 Task: In the Company binghamton.edu, Add note: 'Schedule a meeting with the marketing team to analyze campaign performance.'. Mark checkbox to create task to follow up ': In 3 business days '. Create task, with  description: Send Thank You Email to Referral, Add due date: In 3 Business Days; Add reminder: 30 Minutes before. Set Priority High and add note: Review the attached proposal. Logged in from softage.5@softage.net
Action: Mouse moved to (74, 71)
Screenshot: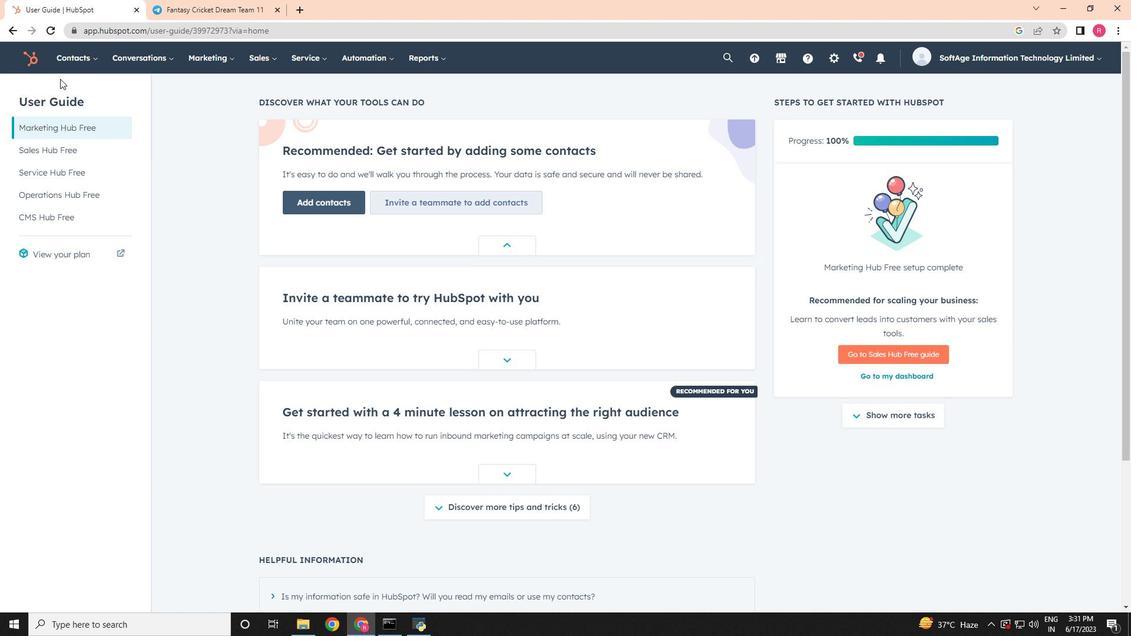
Action: Mouse pressed left at (74, 71)
Screenshot: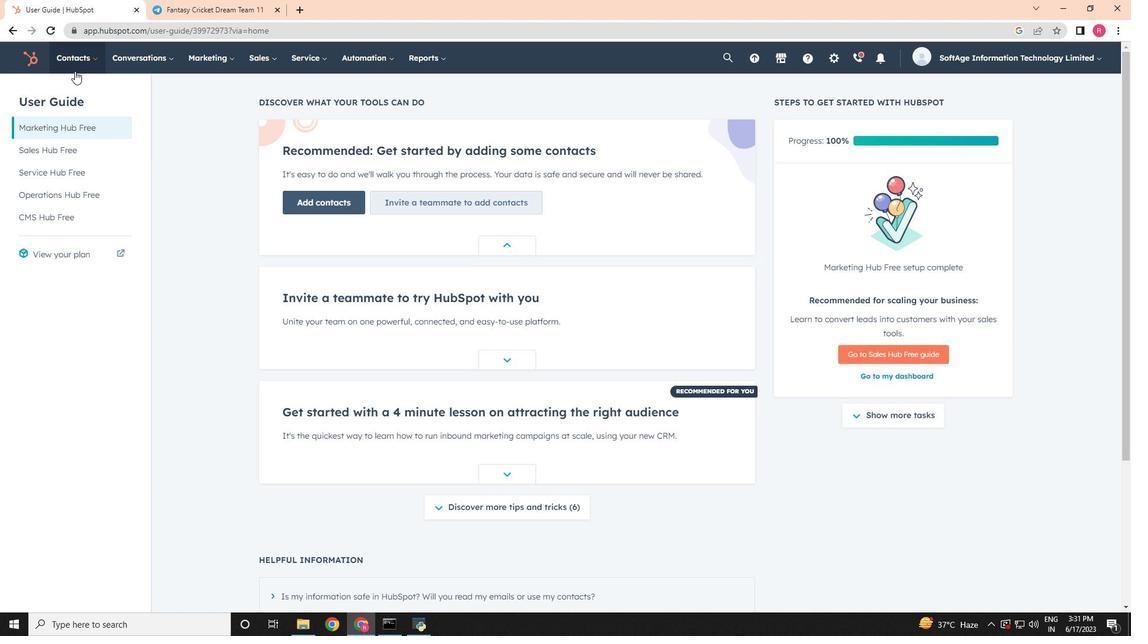 
Action: Mouse moved to (97, 113)
Screenshot: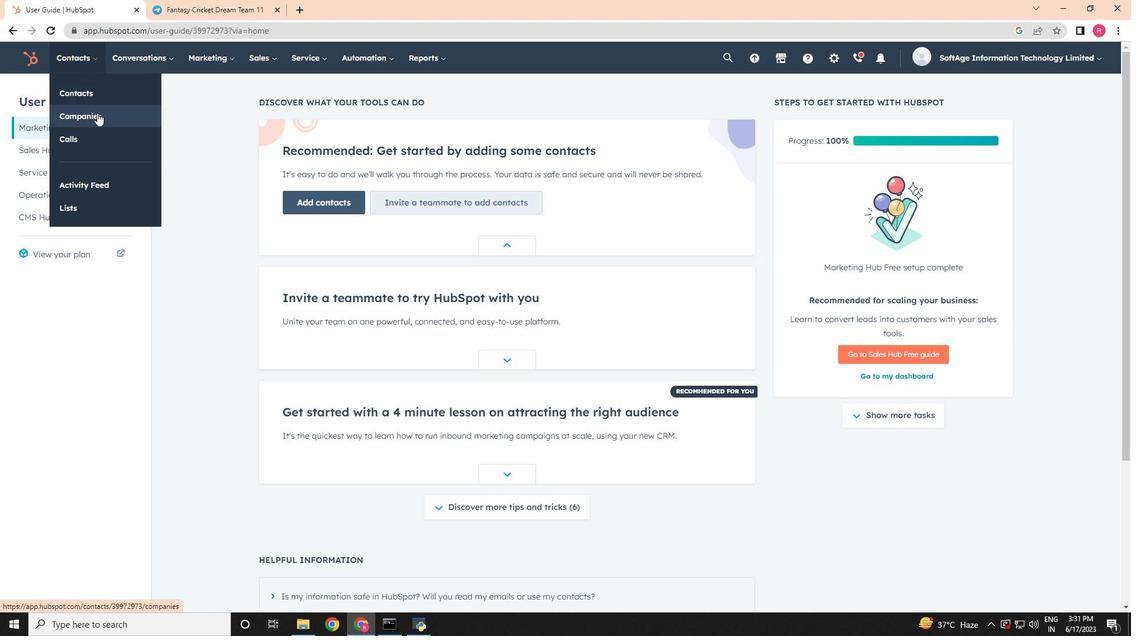 
Action: Mouse pressed left at (97, 113)
Screenshot: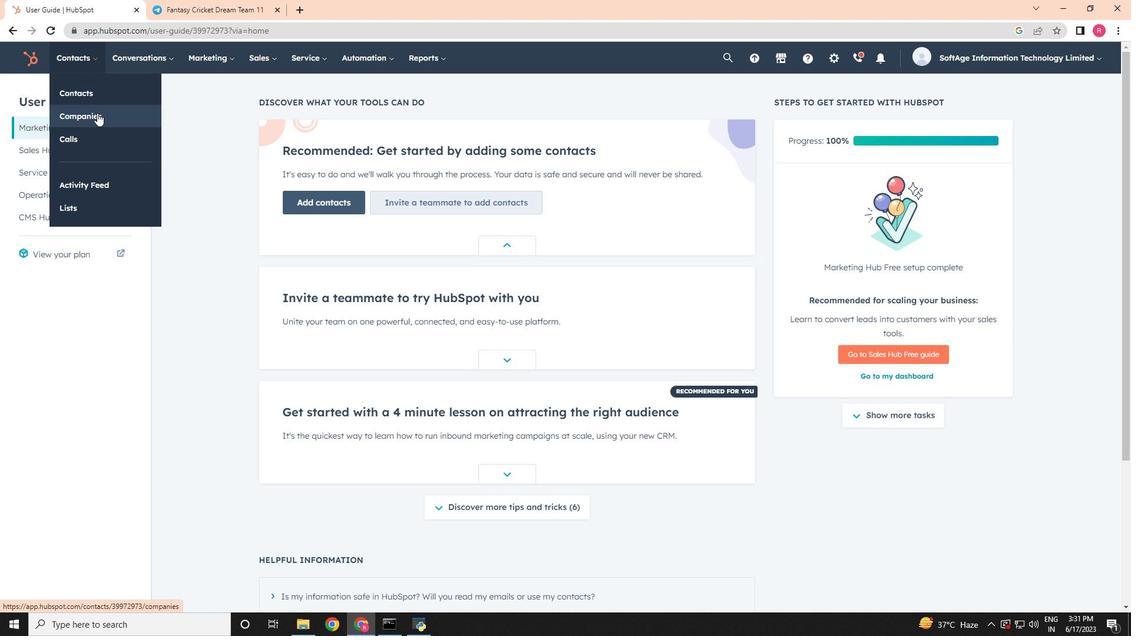 
Action: Mouse moved to (103, 194)
Screenshot: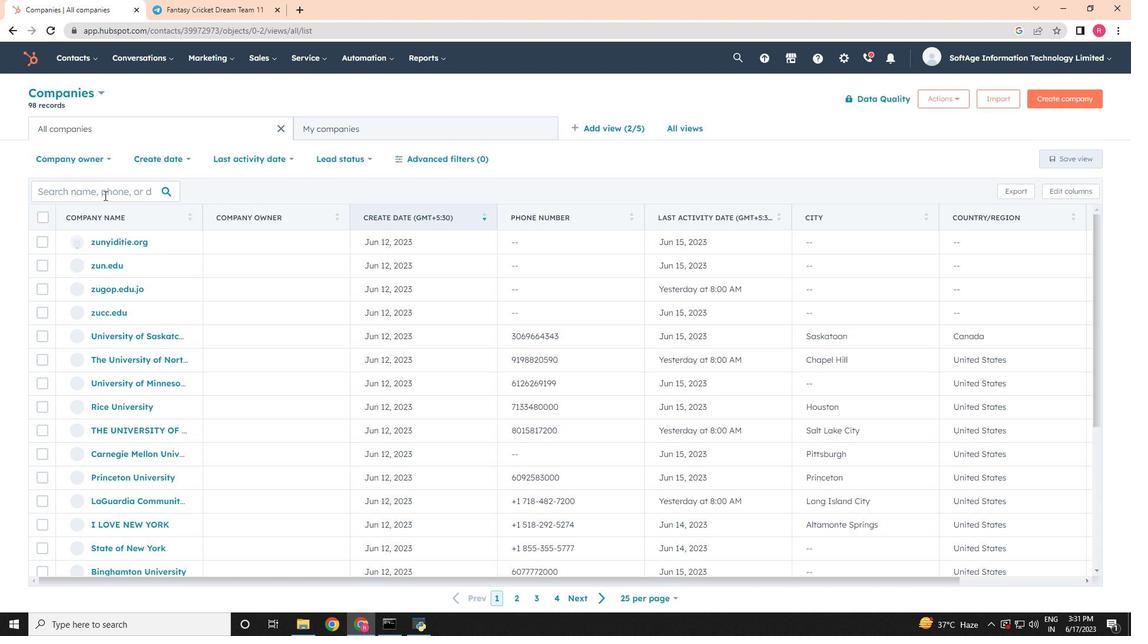 
Action: Mouse pressed left at (103, 194)
Screenshot: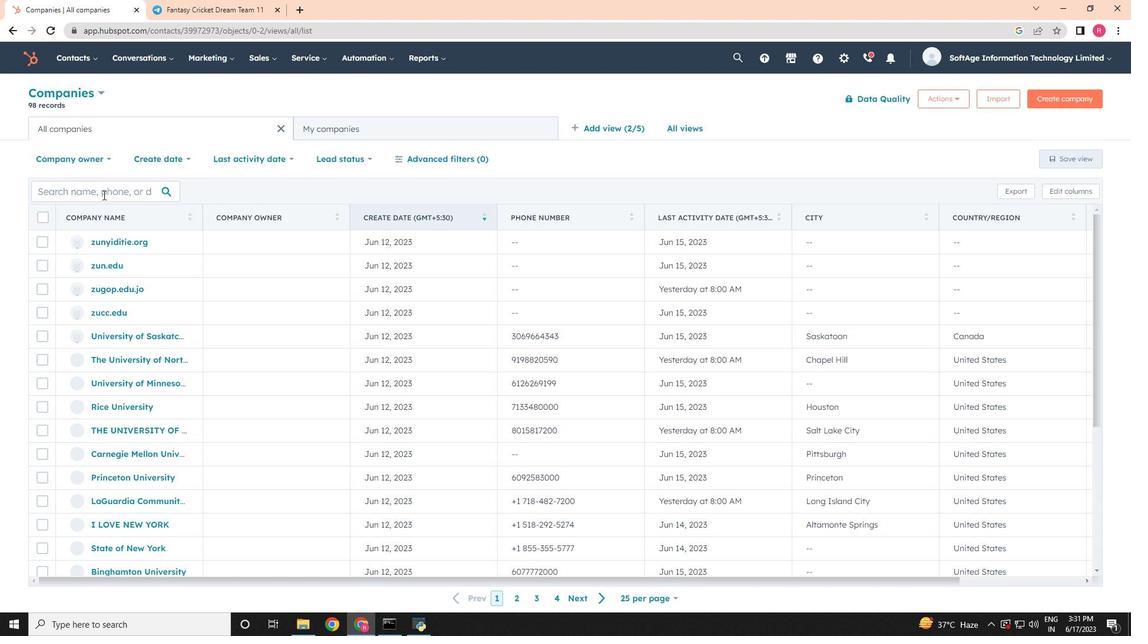 
Action: Key pressed binghamton
Screenshot: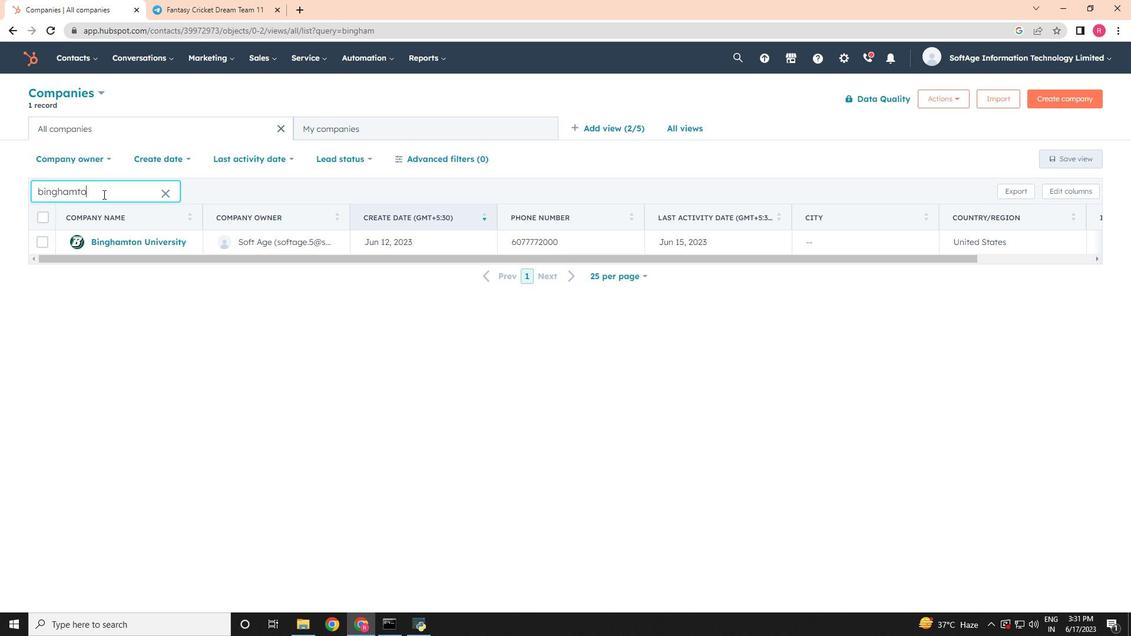 
Action: Mouse moved to (108, 238)
Screenshot: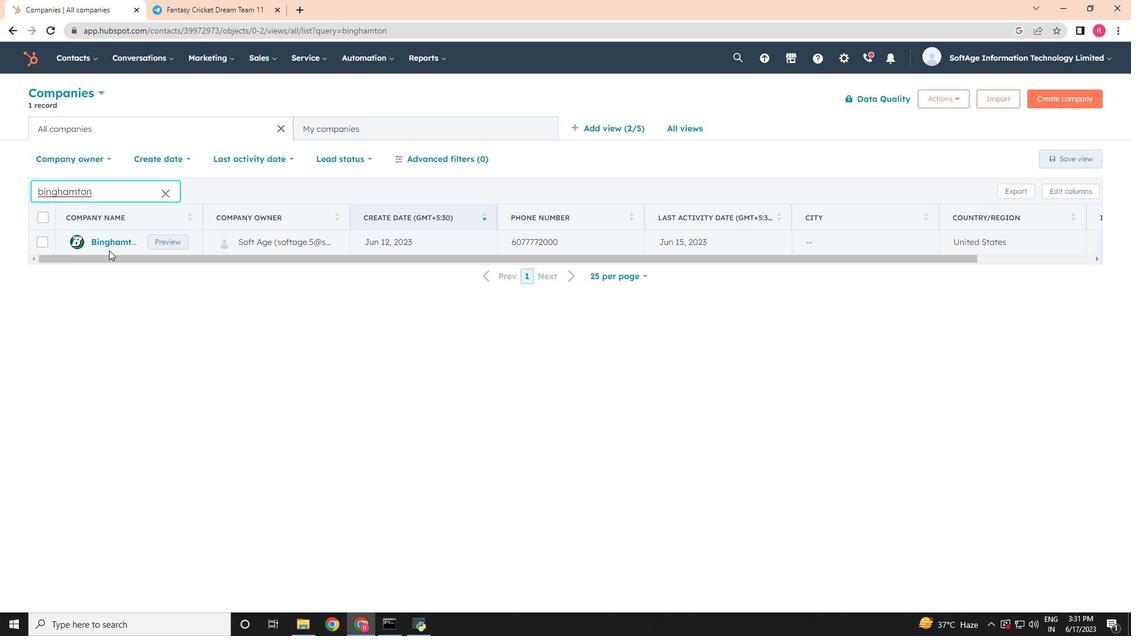 
Action: Mouse pressed left at (108, 238)
Screenshot: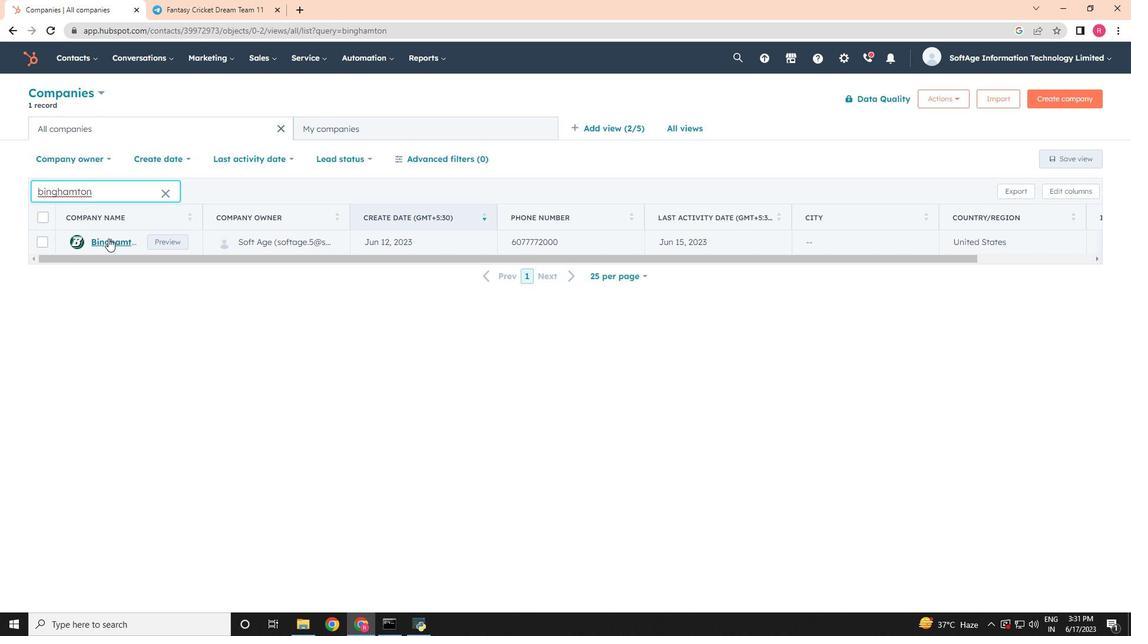 
Action: Mouse moved to (47, 198)
Screenshot: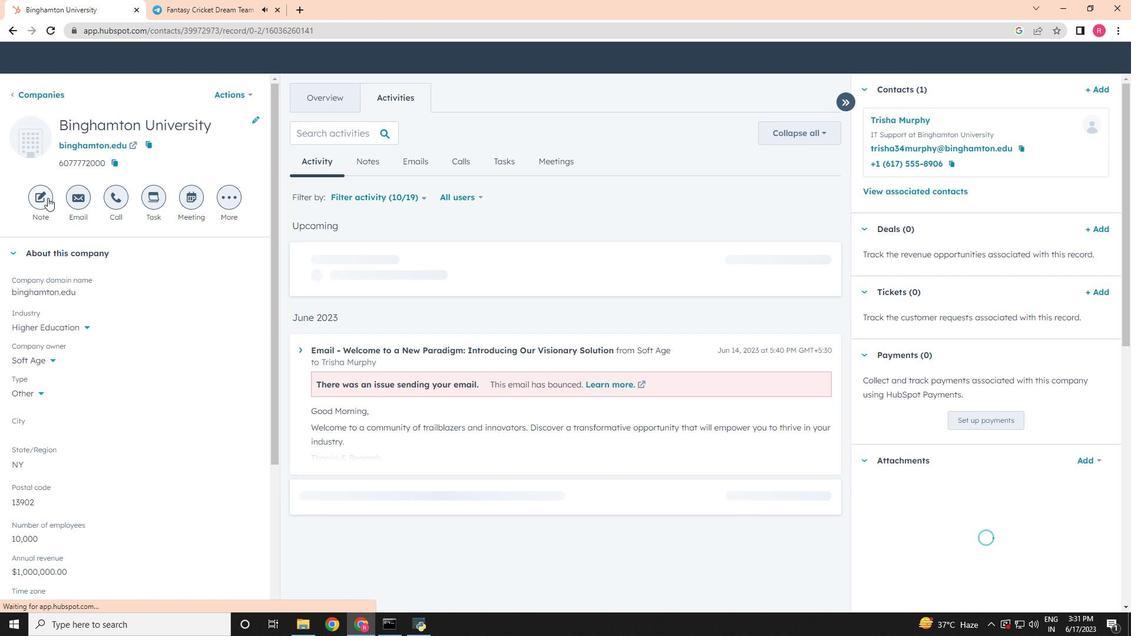 
Action: Mouse pressed left at (47, 198)
Screenshot: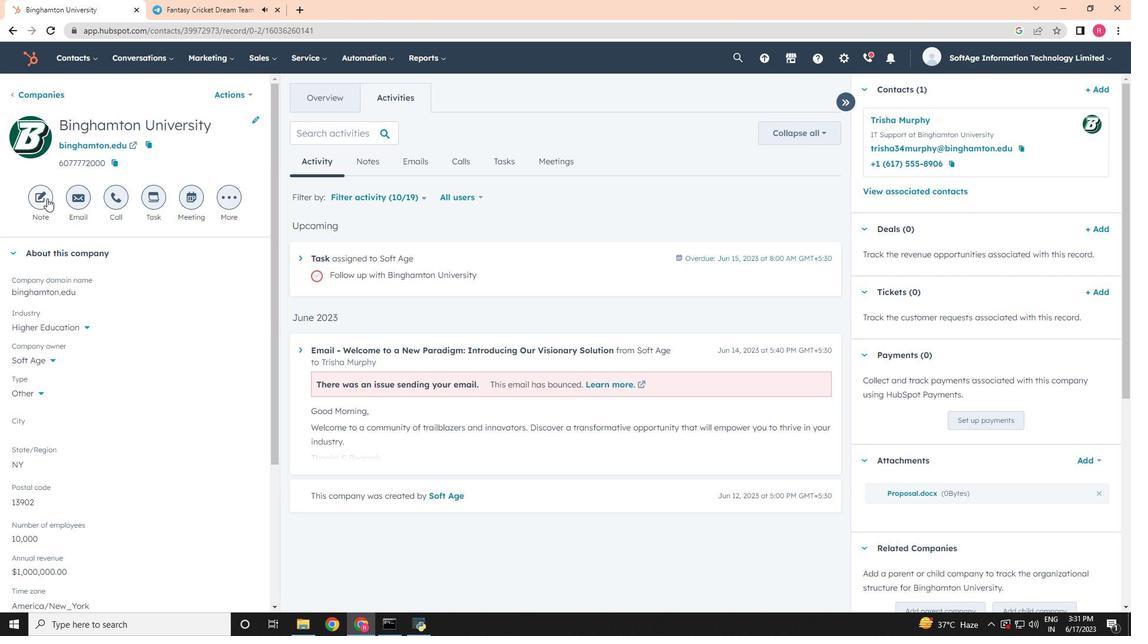 
Action: Mouse moved to (993, 355)
Screenshot: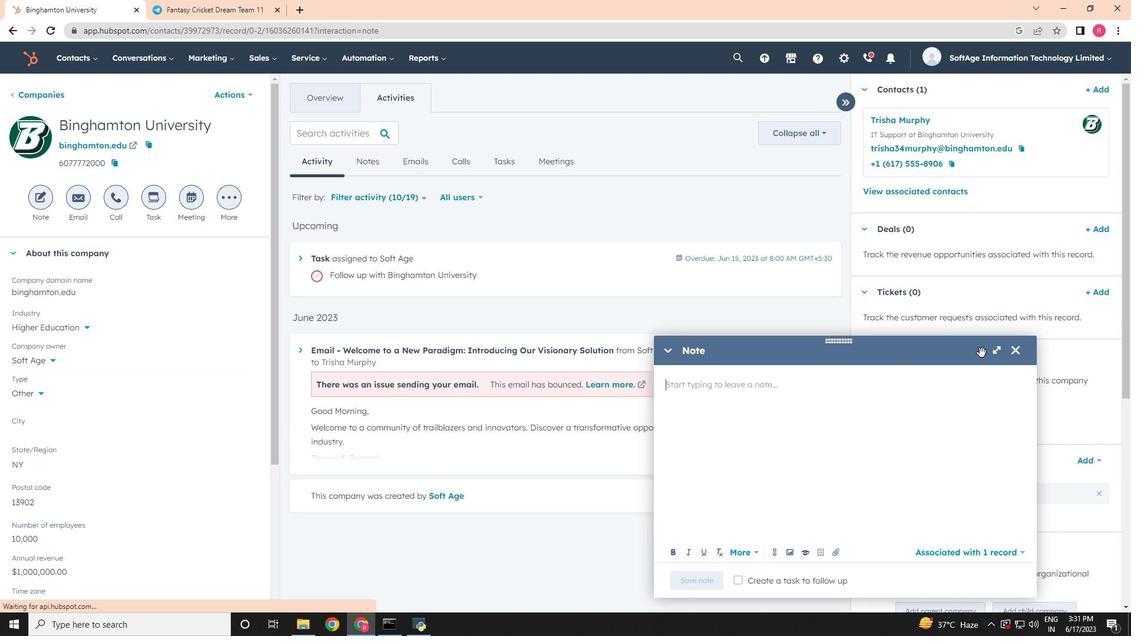 
Action: Mouse pressed left at (993, 355)
Screenshot: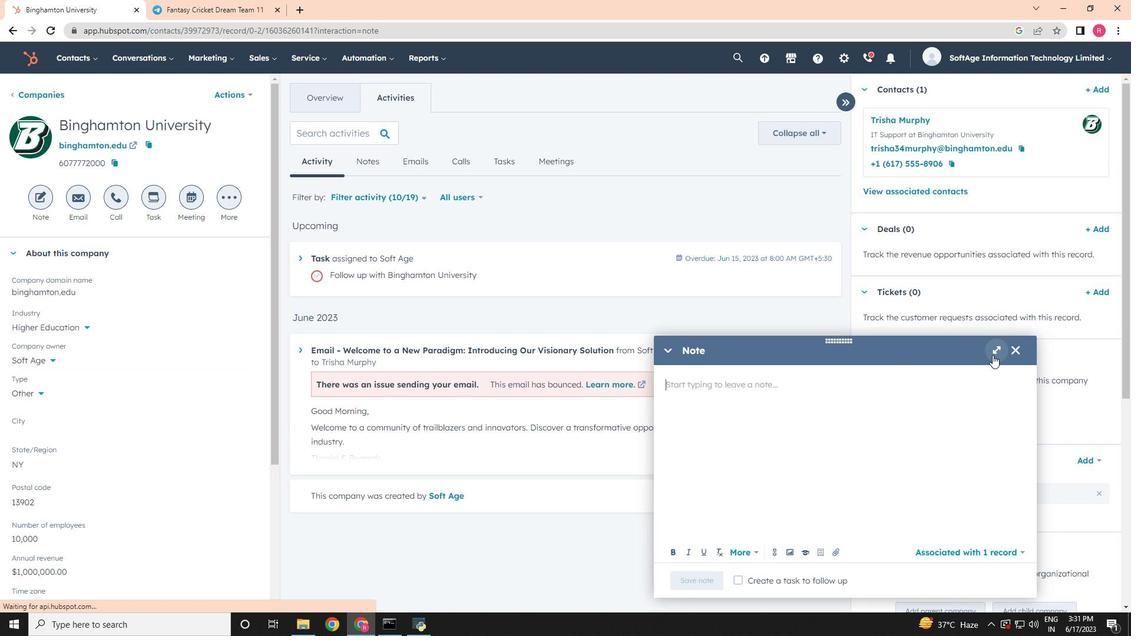 
Action: Mouse moved to (343, 351)
Screenshot: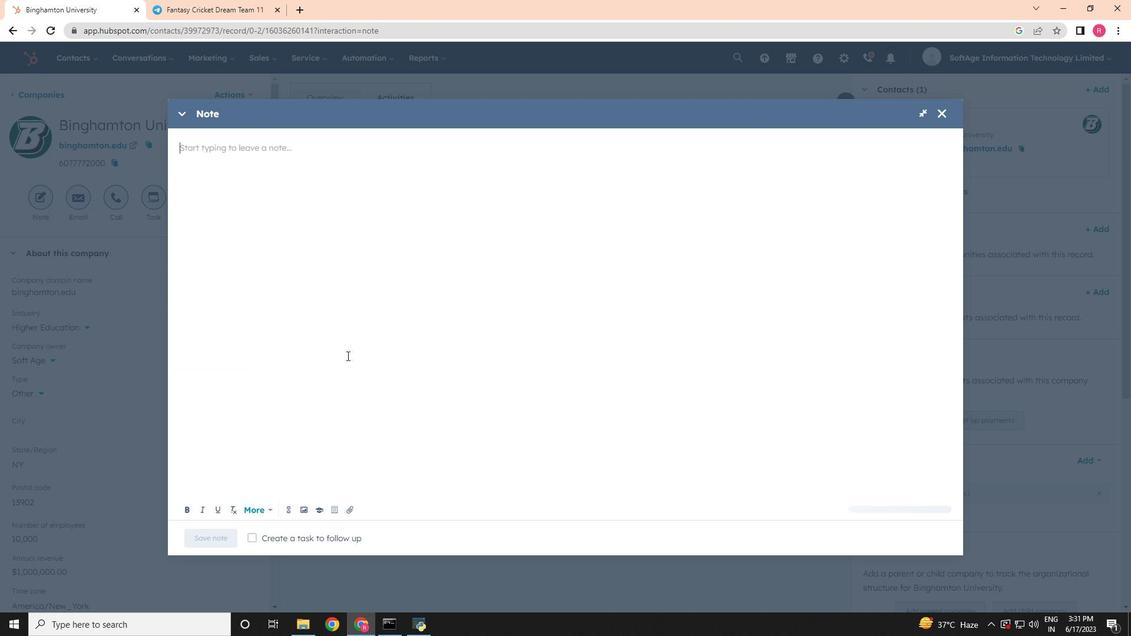 
Action: Key pressed <Key.shift>Schedule<Key.space>a<Key.space>meeting<Key.space>with<Key.space>the<Key.space>marketing<Key.space>team<Key.space>to<Key.space>analyze<Key.space>campaign<Key.space>performance.
Screenshot: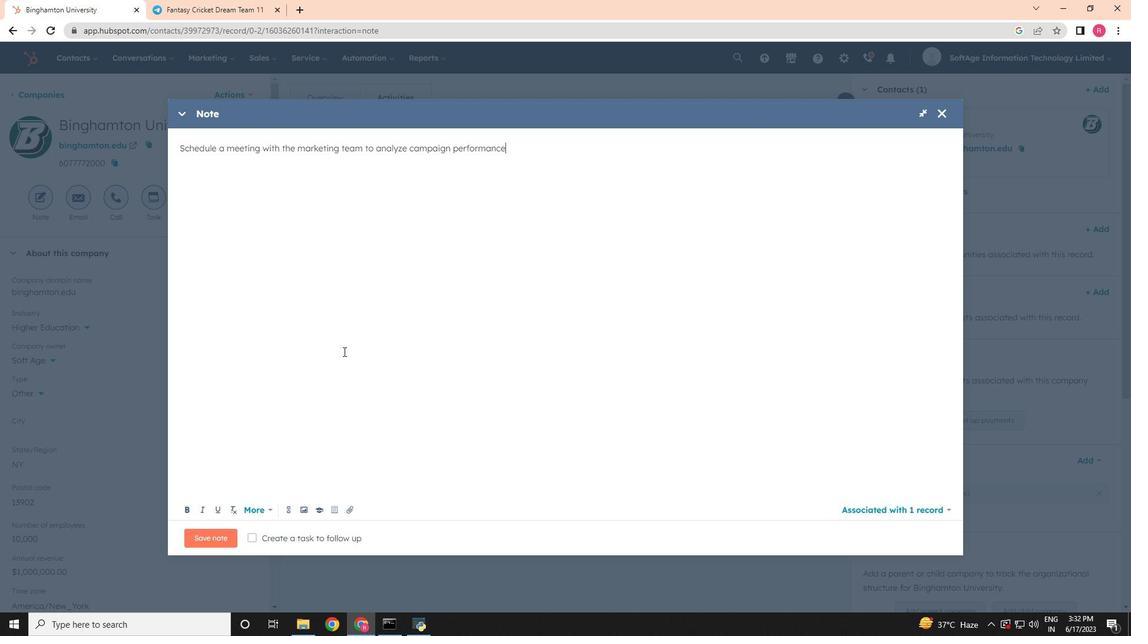 
Action: Mouse moved to (251, 534)
Screenshot: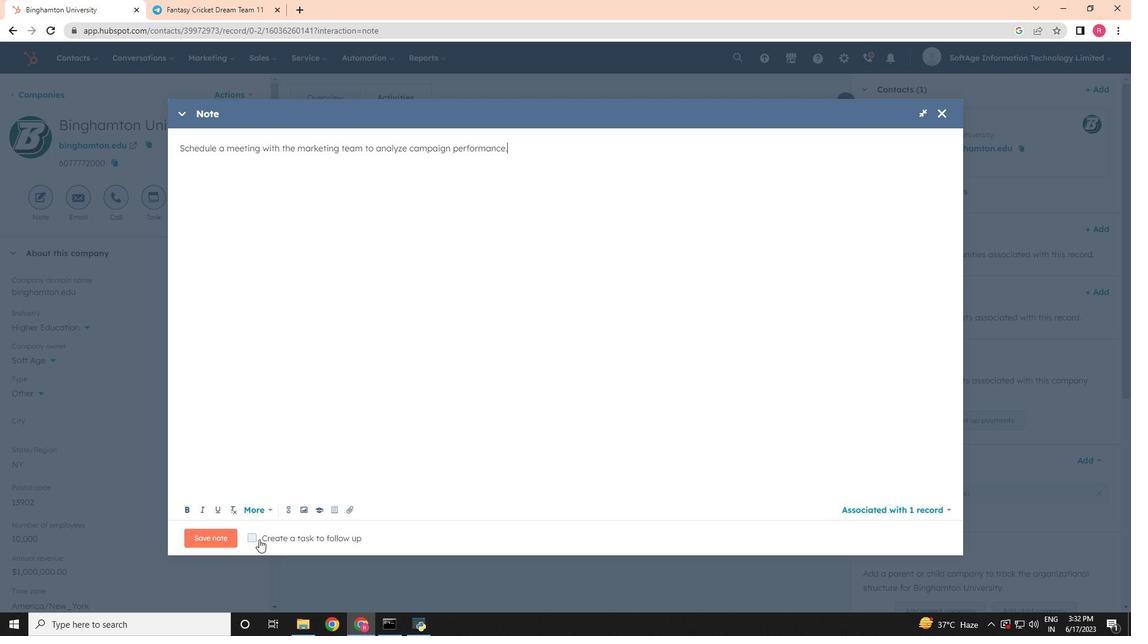 
Action: Mouse pressed left at (251, 534)
Screenshot: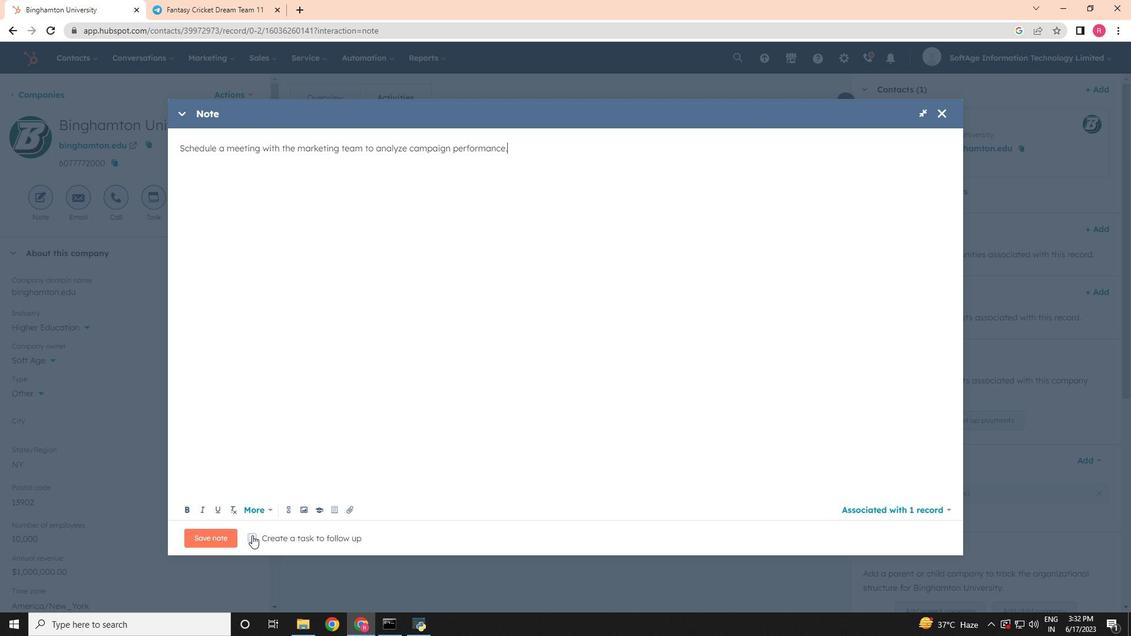 
Action: Mouse moved to (394, 538)
Screenshot: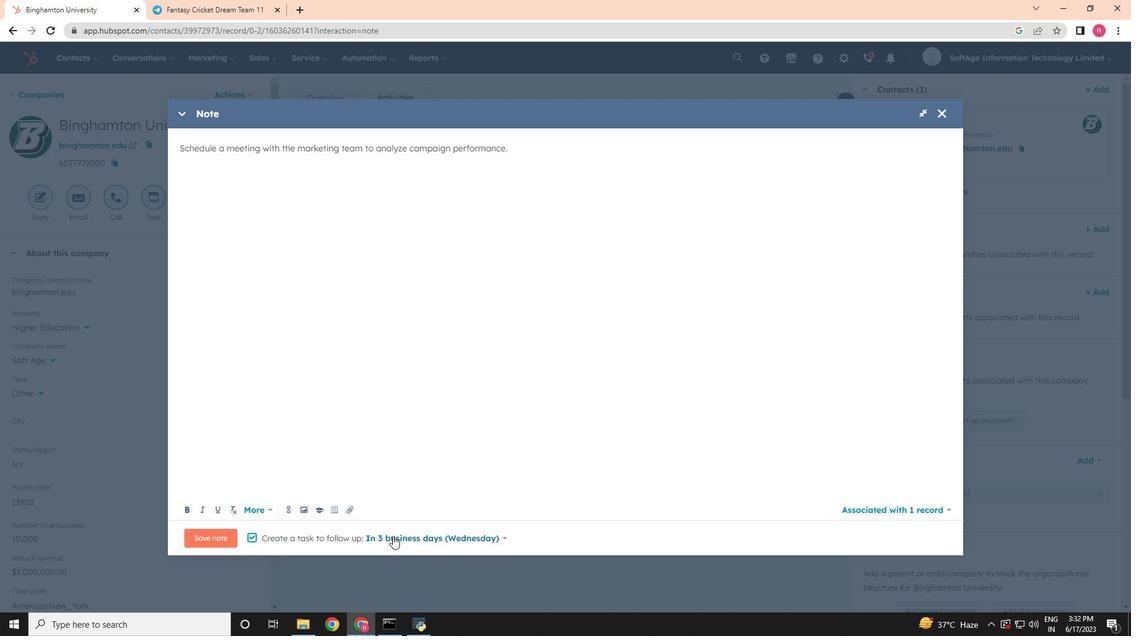 
Action: Mouse pressed left at (394, 538)
Screenshot: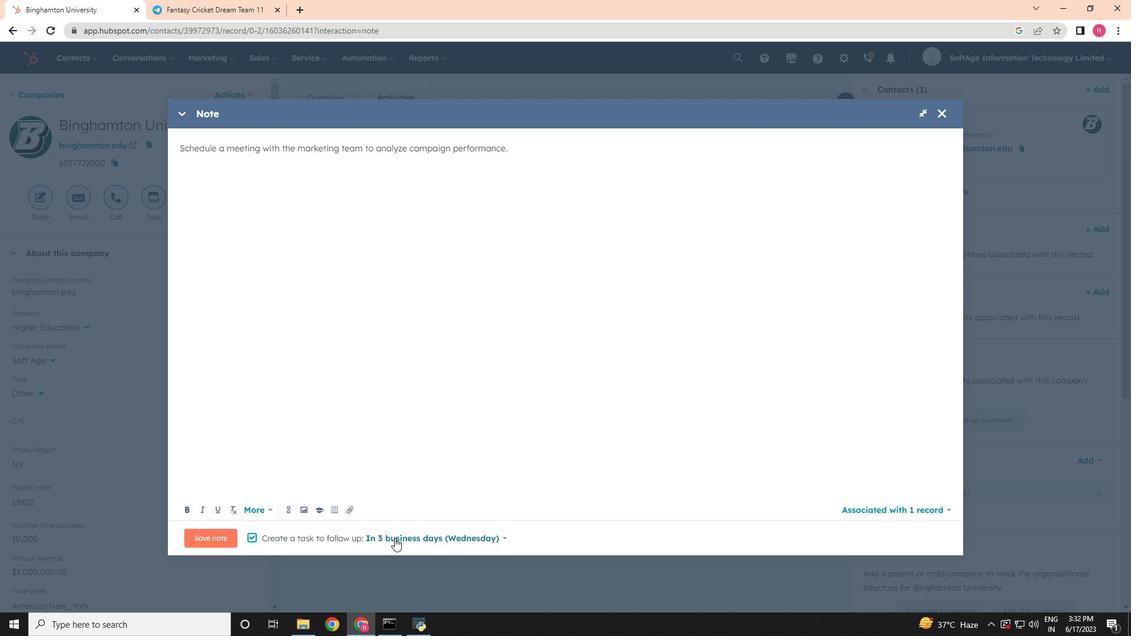 
Action: Mouse moved to (388, 426)
Screenshot: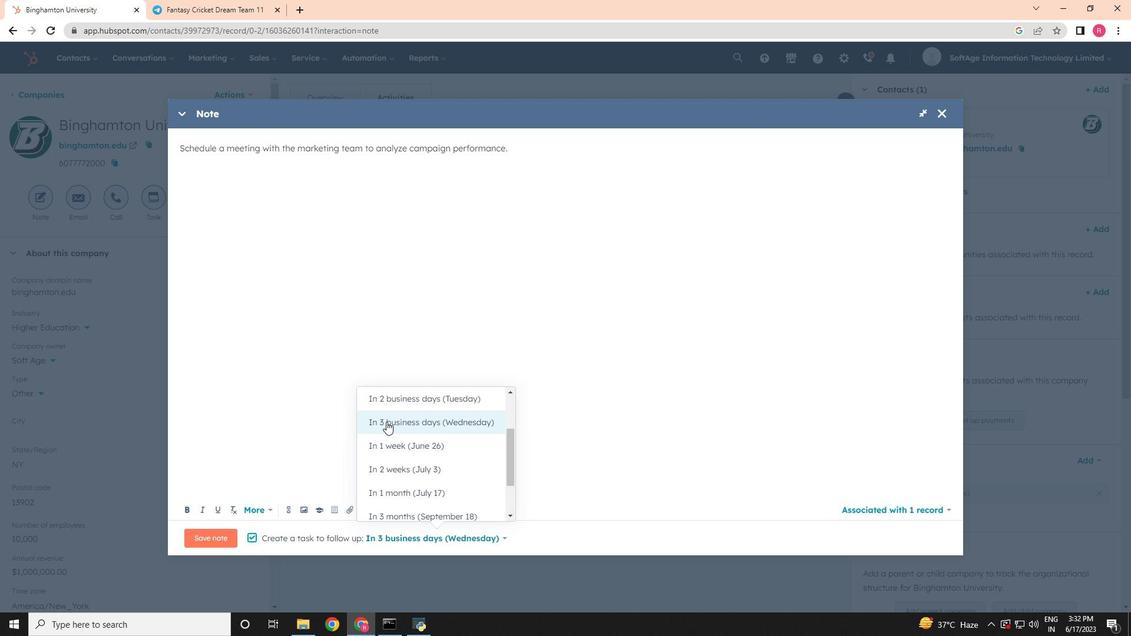 
Action: Mouse pressed left at (388, 426)
Screenshot: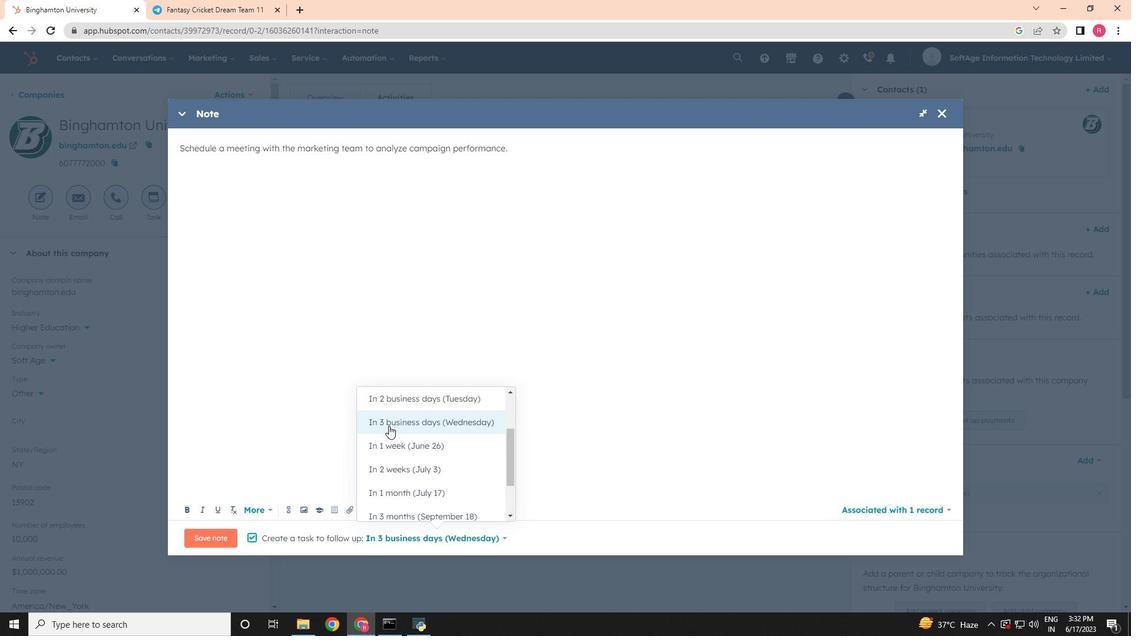 
Action: Mouse moved to (212, 535)
Screenshot: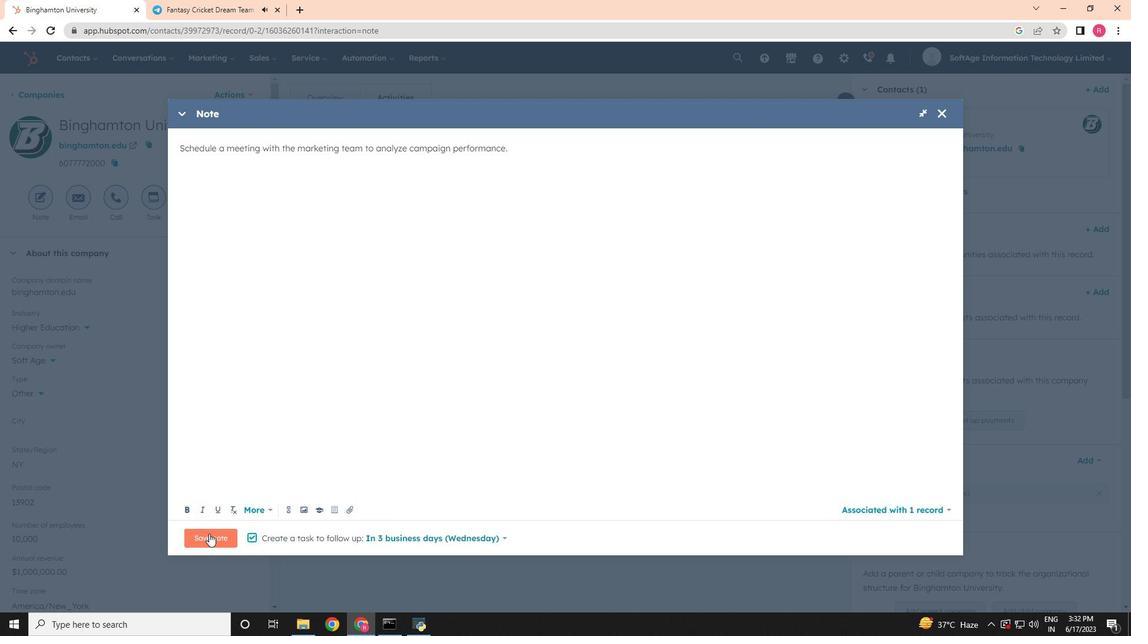 
Action: Mouse pressed left at (212, 535)
Screenshot: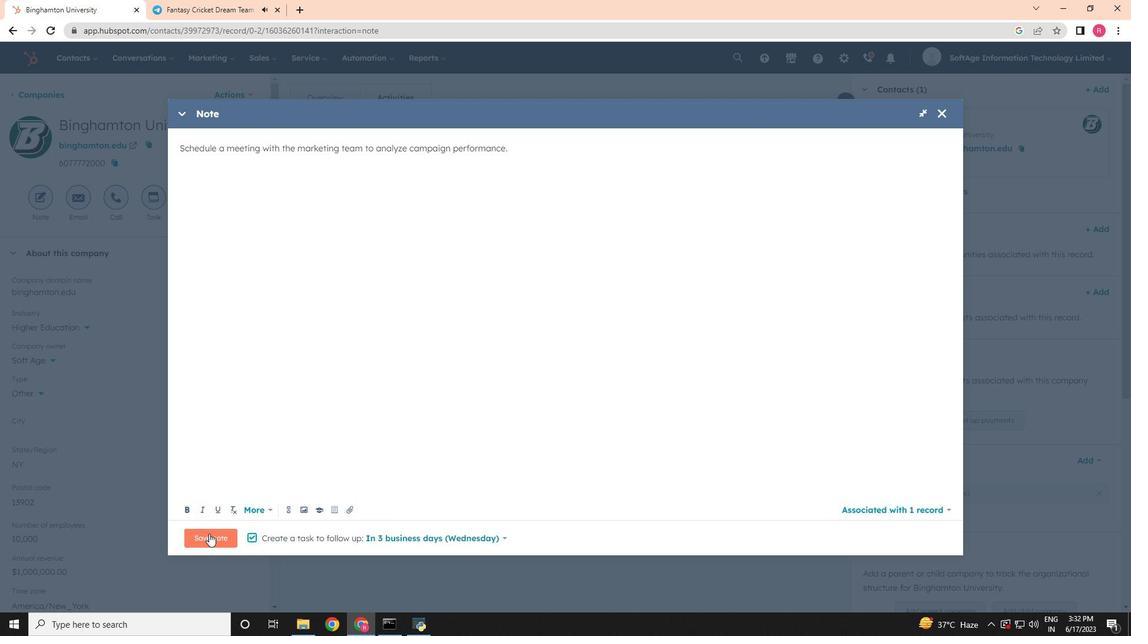 
Action: Mouse moved to (151, 198)
Screenshot: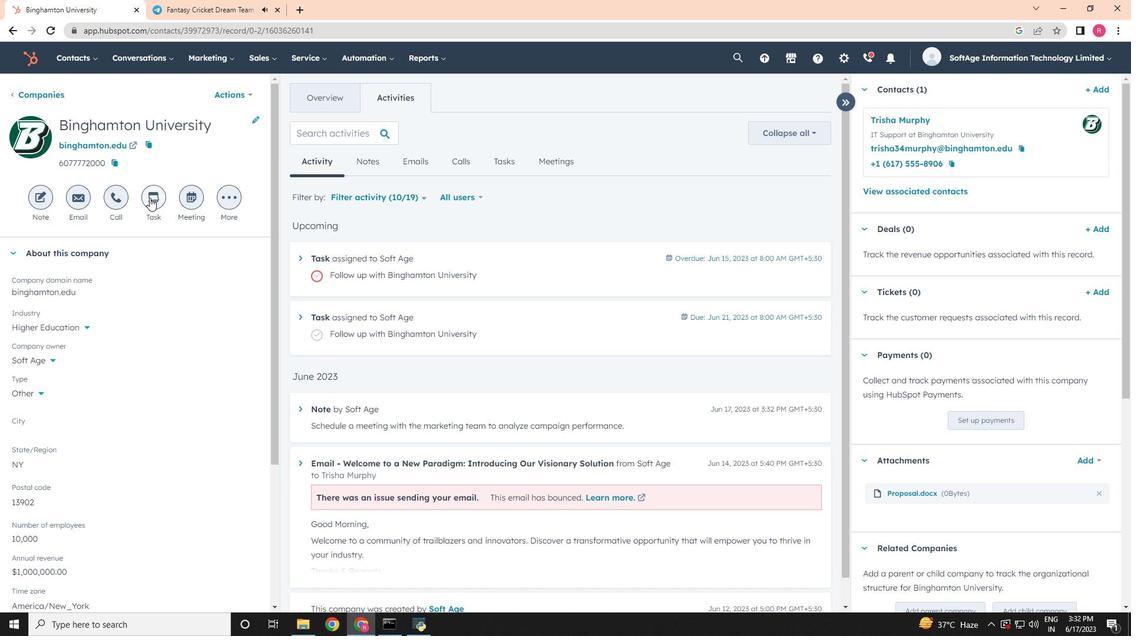 
Action: Mouse pressed left at (151, 198)
Screenshot: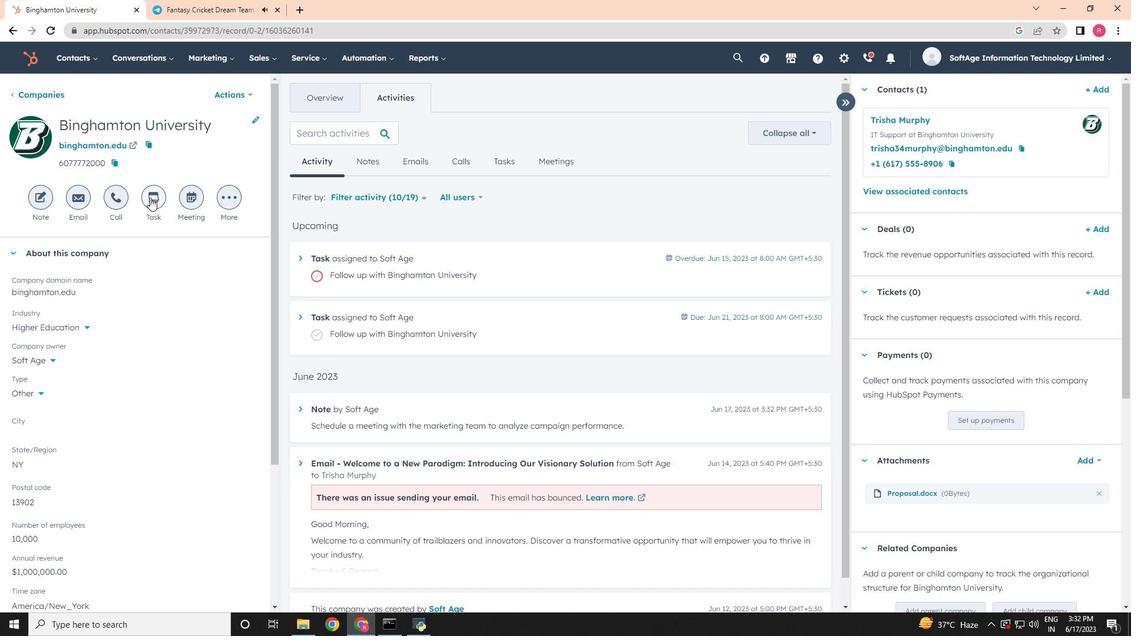 
Action: Mouse moved to (788, 319)
Screenshot: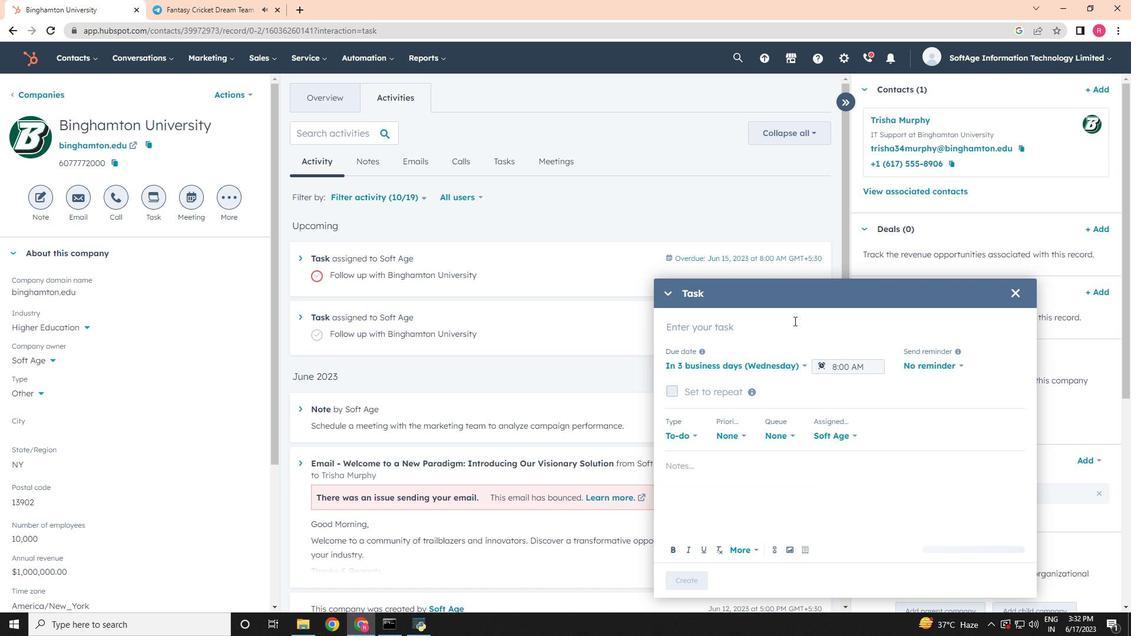 
Action: Key pressed <Key.shift>Send<Key.space><Key.shift><Key.shift><Key.shift><Key.shift><Key.shift><Key.shift><Key.shift><Key.shift><Key.shift><Key.shift><Key.shift><Key.shift><Key.shift><Key.shift><Key.shift>Thank<Key.space><Key.shift>You<Key.space><Key.shift><Key.shift><Key.shift><Key.shift><Key.shift><Key.shift>Email<Key.space>to<Key.space><Key.shift>Referral
Screenshot: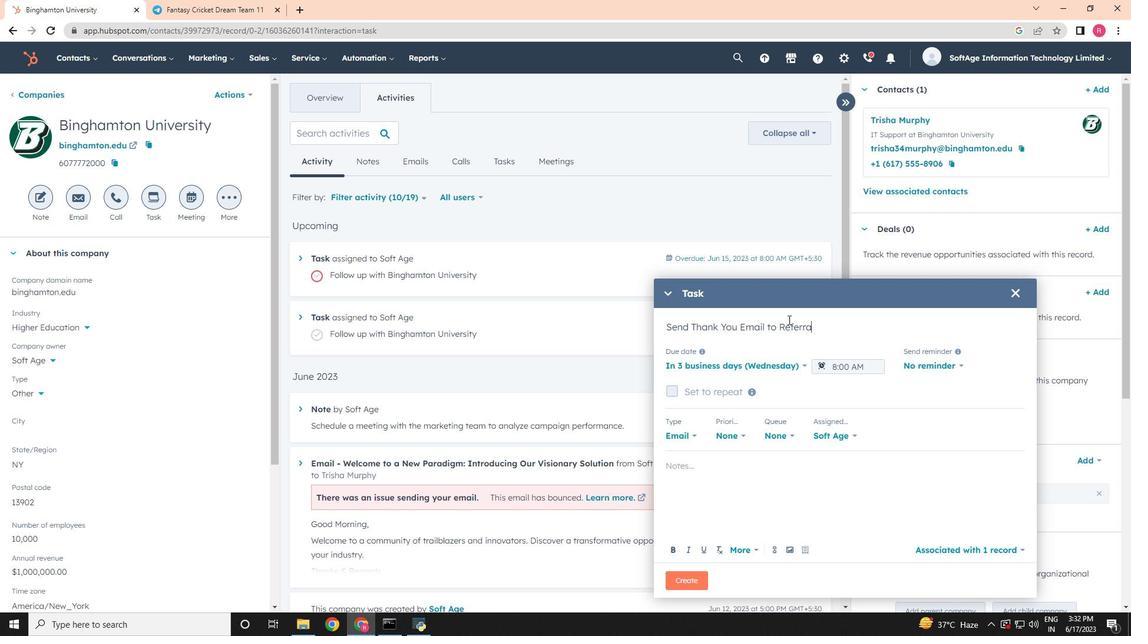 
Action: Mouse moved to (759, 366)
Screenshot: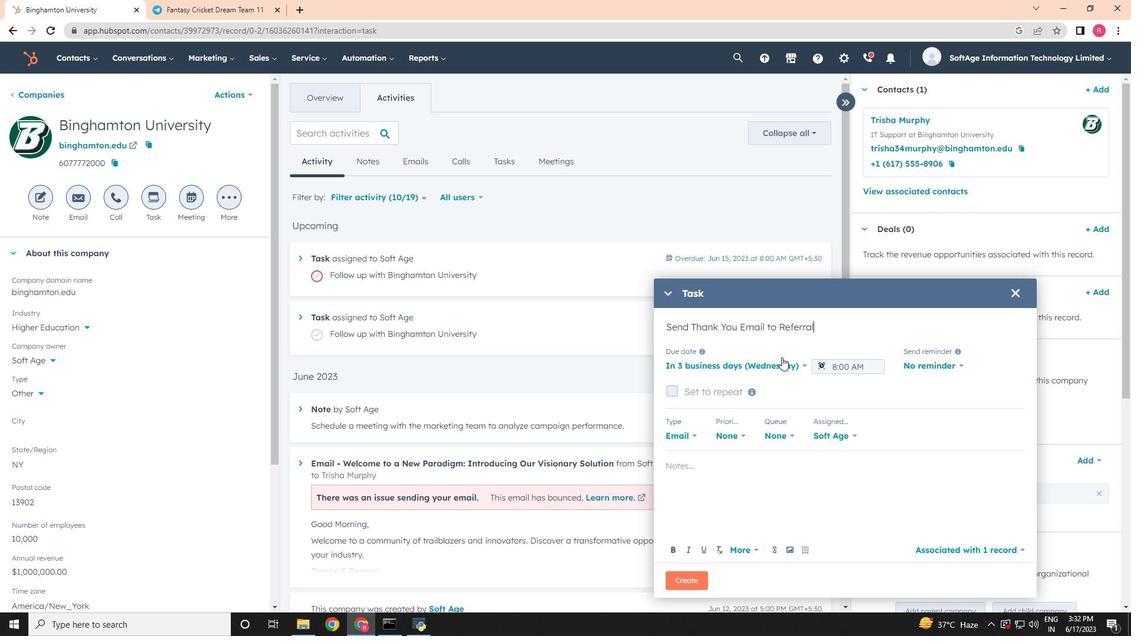 
Action: Mouse pressed left at (759, 366)
Screenshot: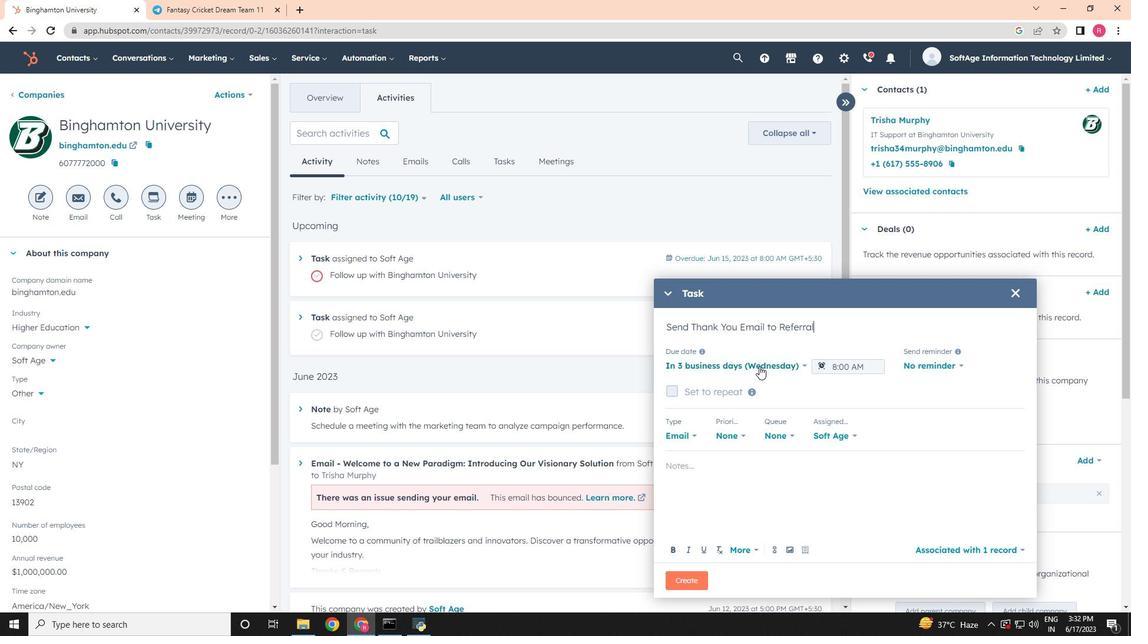 
Action: Mouse moved to (760, 414)
Screenshot: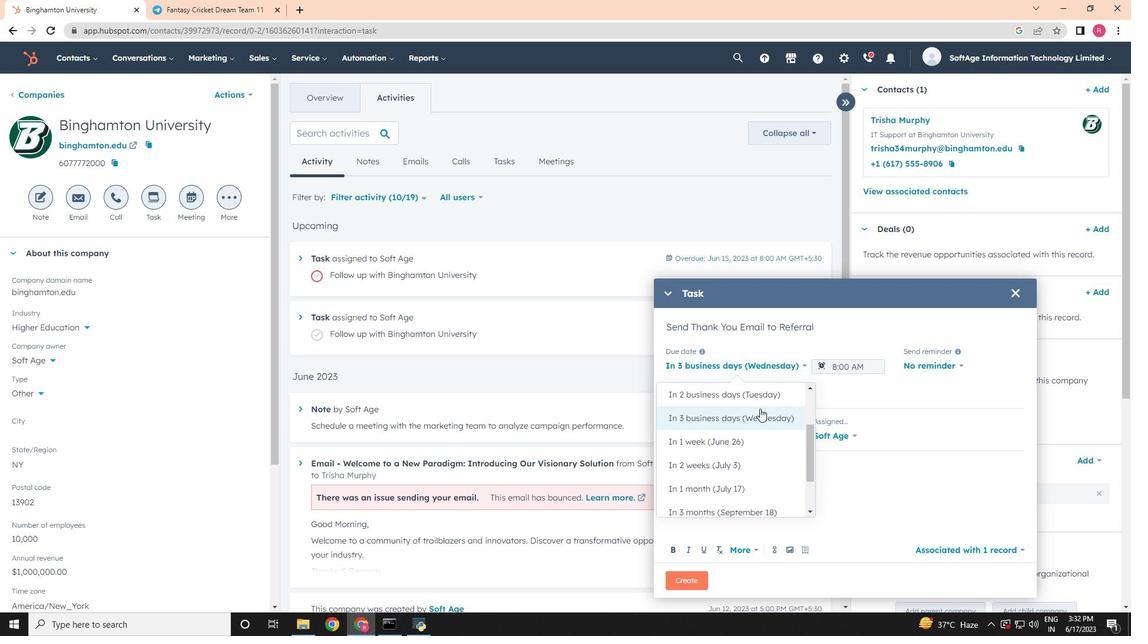 
Action: Mouse pressed left at (760, 414)
Screenshot: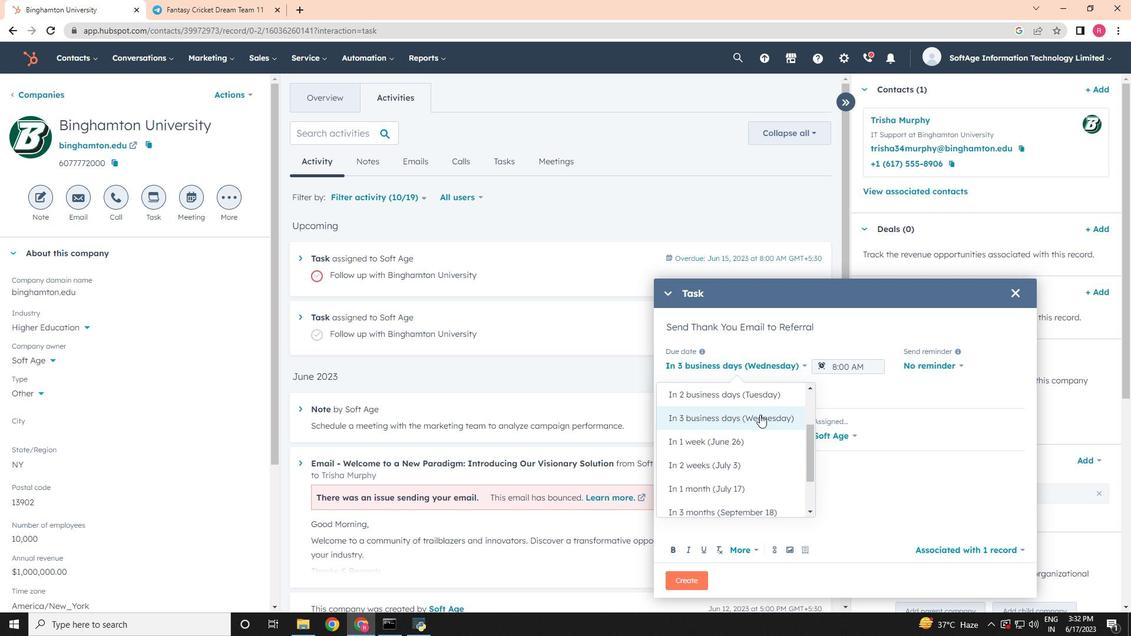 
Action: Mouse moved to (945, 366)
Screenshot: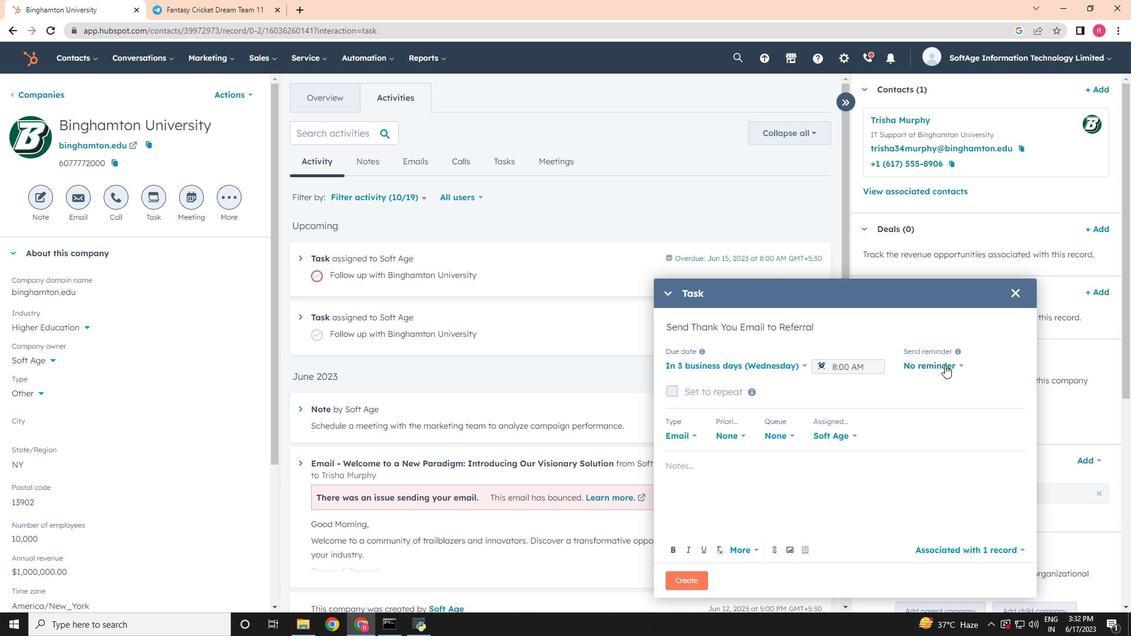 
Action: Mouse pressed left at (945, 366)
Screenshot: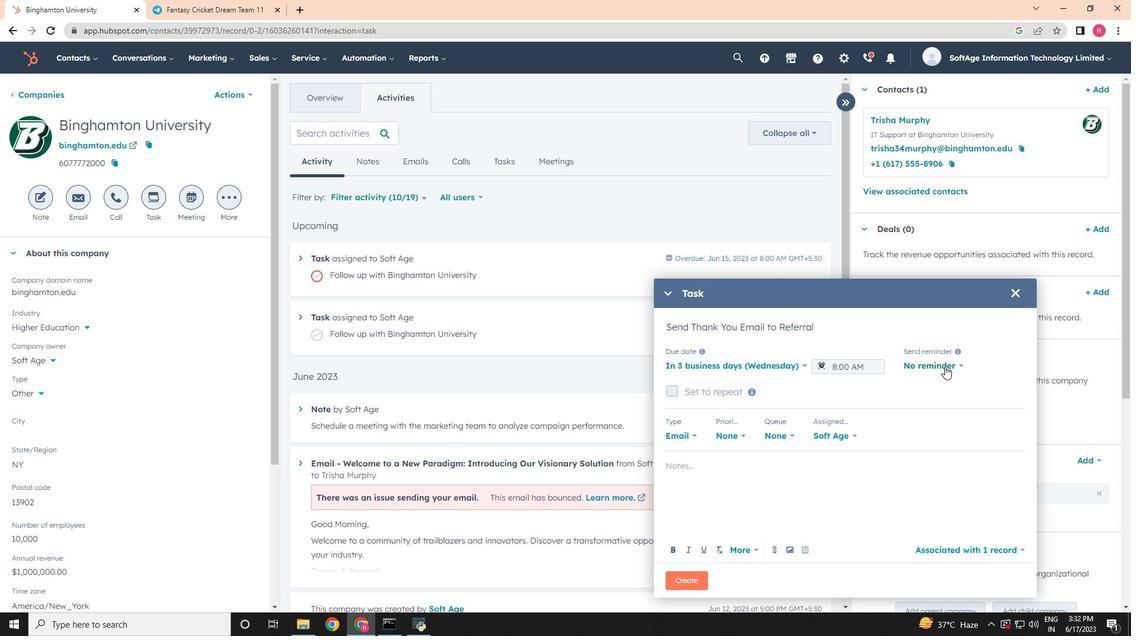 
Action: Mouse moved to (935, 448)
Screenshot: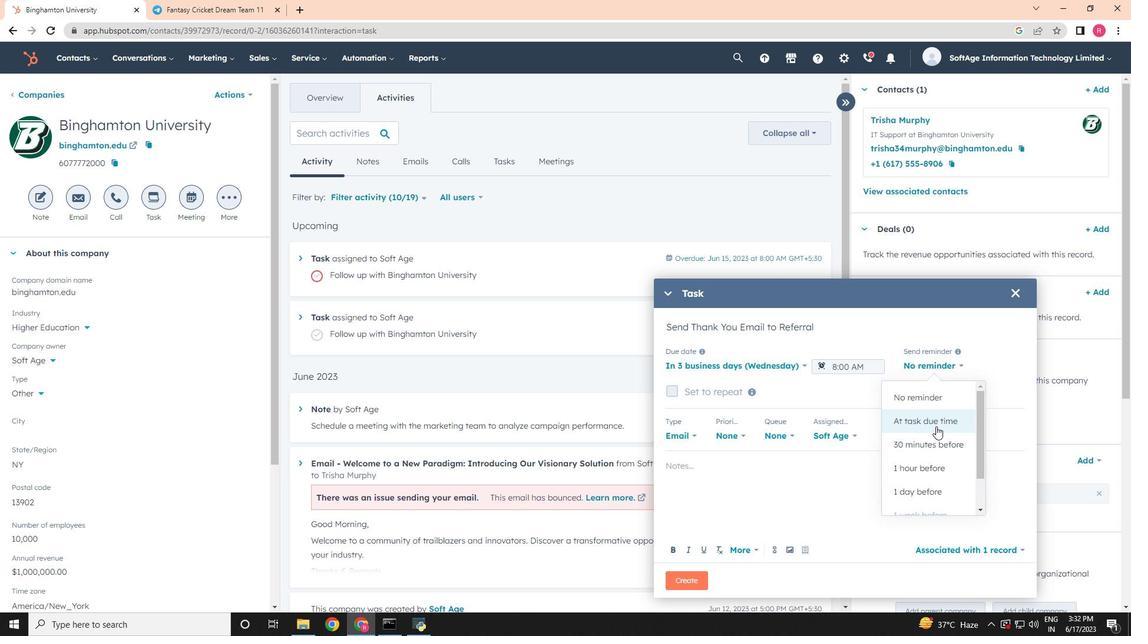 
Action: Mouse pressed left at (935, 448)
Screenshot: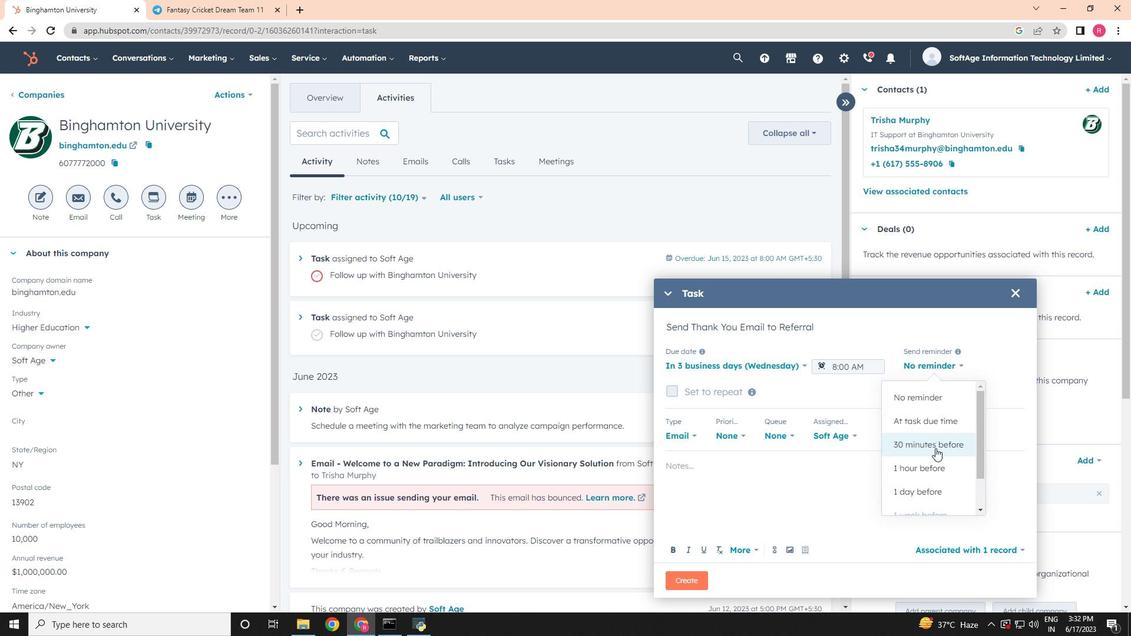 
Action: Mouse moved to (738, 431)
Screenshot: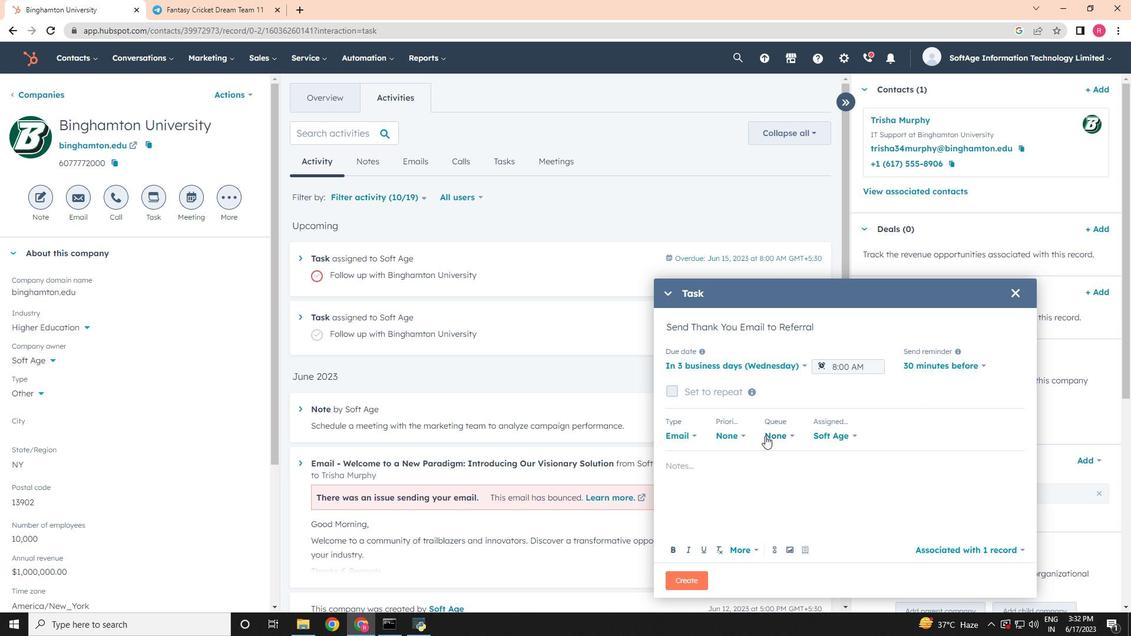 
Action: Mouse pressed left at (738, 431)
Screenshot: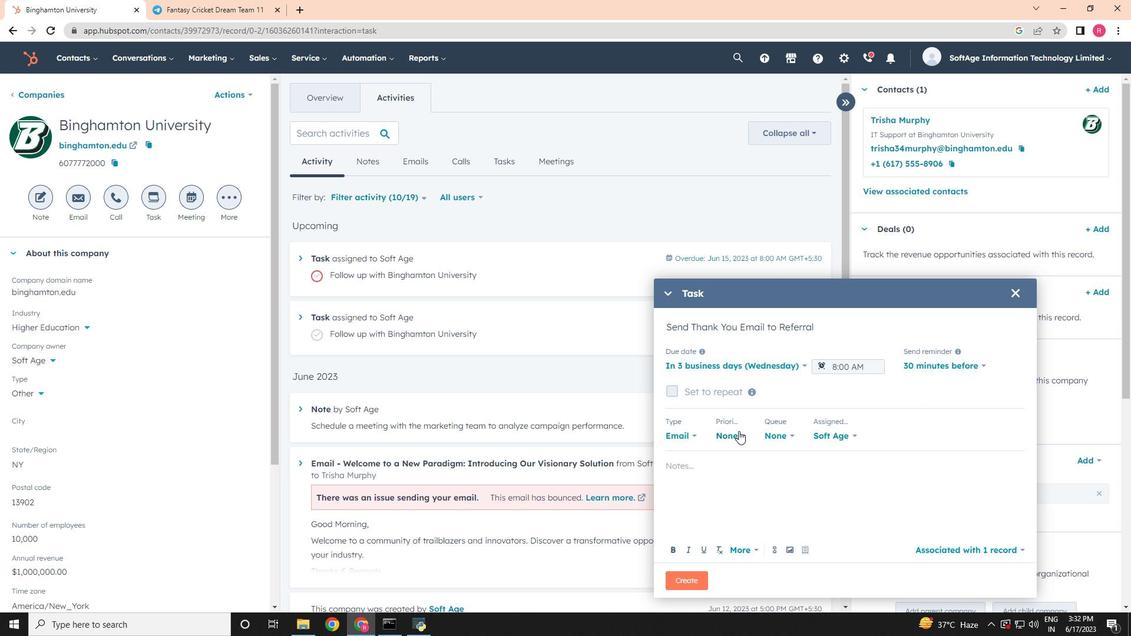 
Action: Mouse moved to (733, 533)
Screenshot: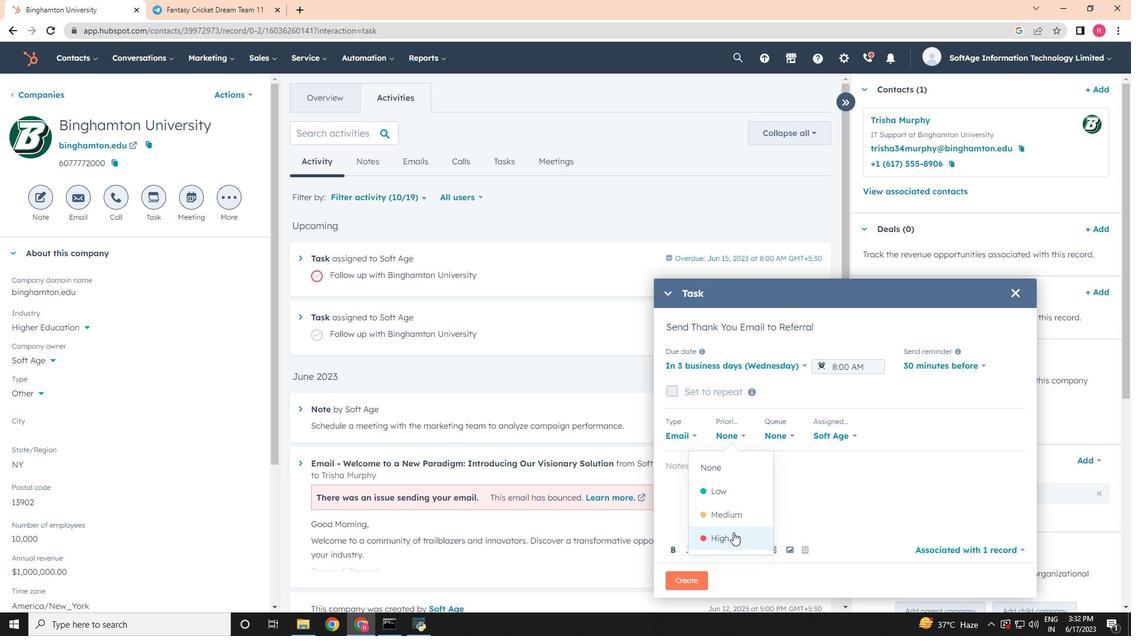 
Action: Mouse pressed left at (733, 533)
Screenshot: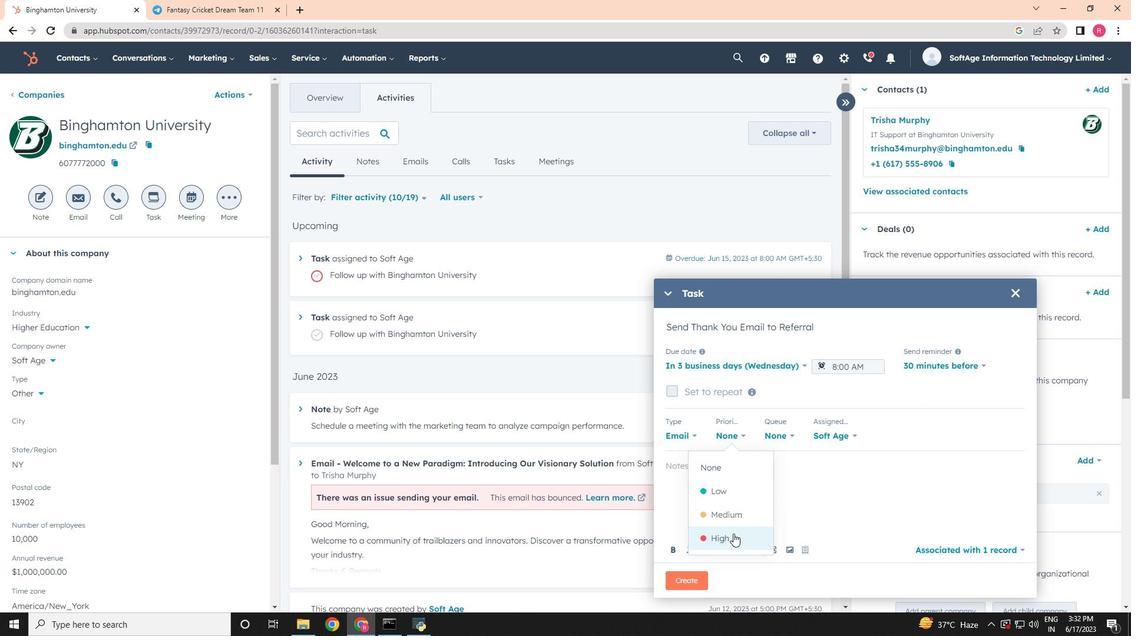 
Action: Mouse moved to (703, 478)
Screenshot: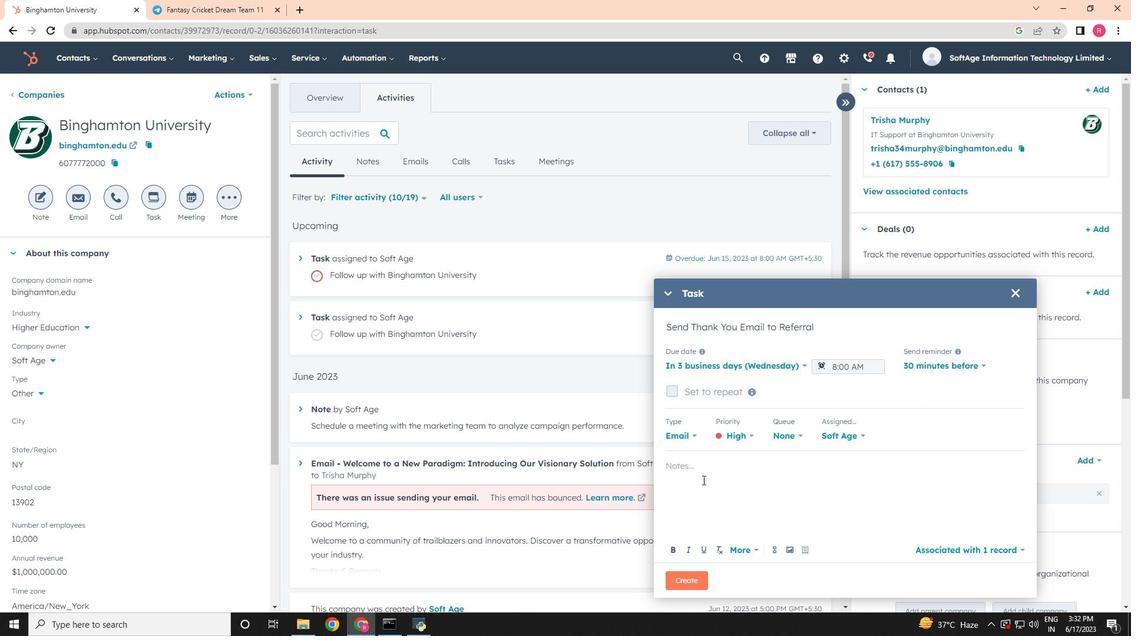 
Action: Mouse pressed left at (703, 478)
Screenshot: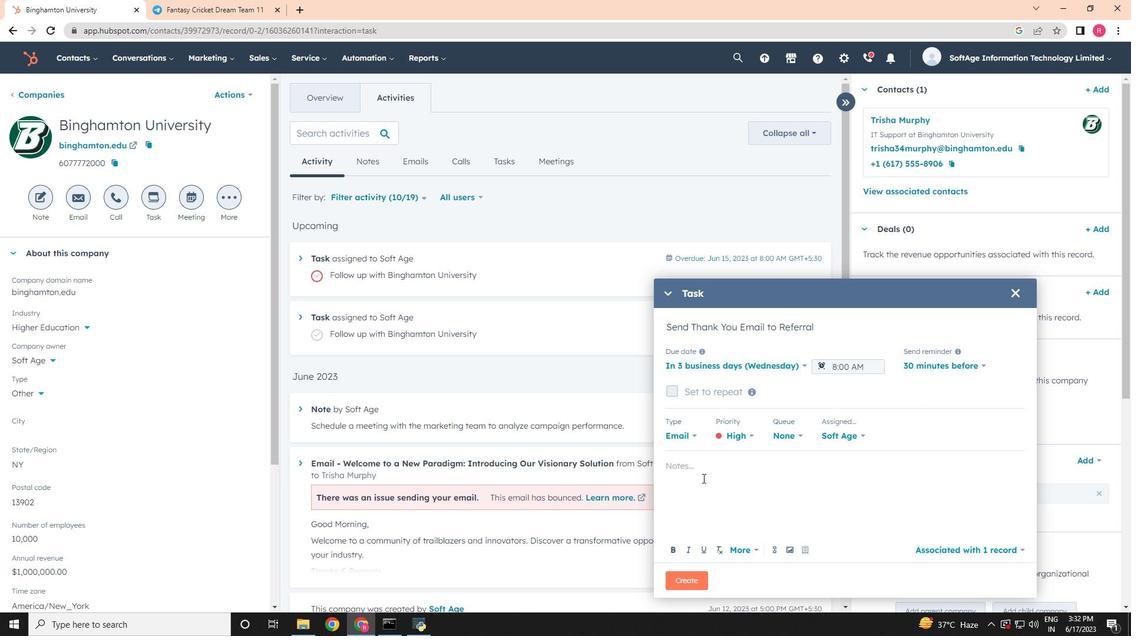 
Action: Key pressed <Key.shift>Review<Key.space>the<Key.space>attached<Key.space>proposal<Key.space><Key.backspace>.
Screenshot: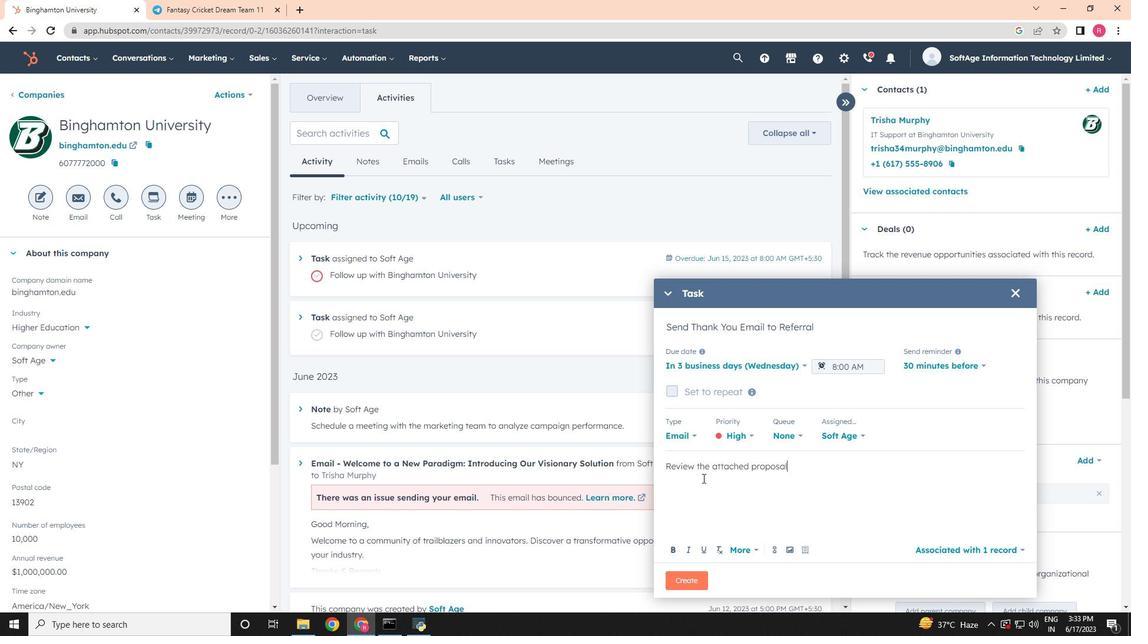
Action: Mouse moved to (687, 578)
Screenshot: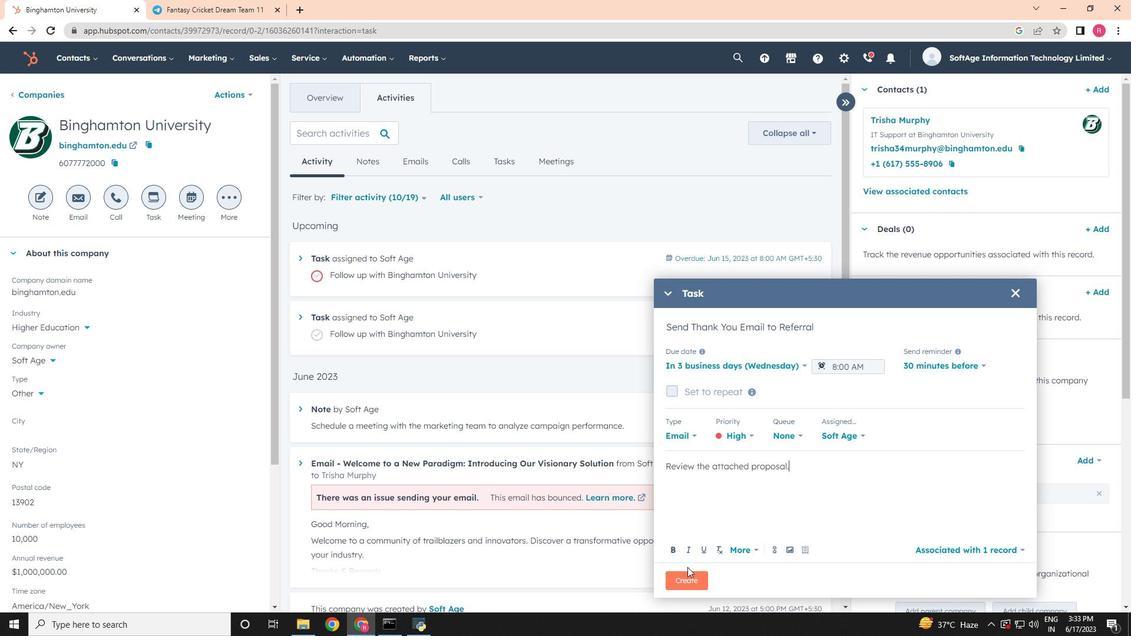 
Action: Mouse pressed left at (687, 578)
Screenshot: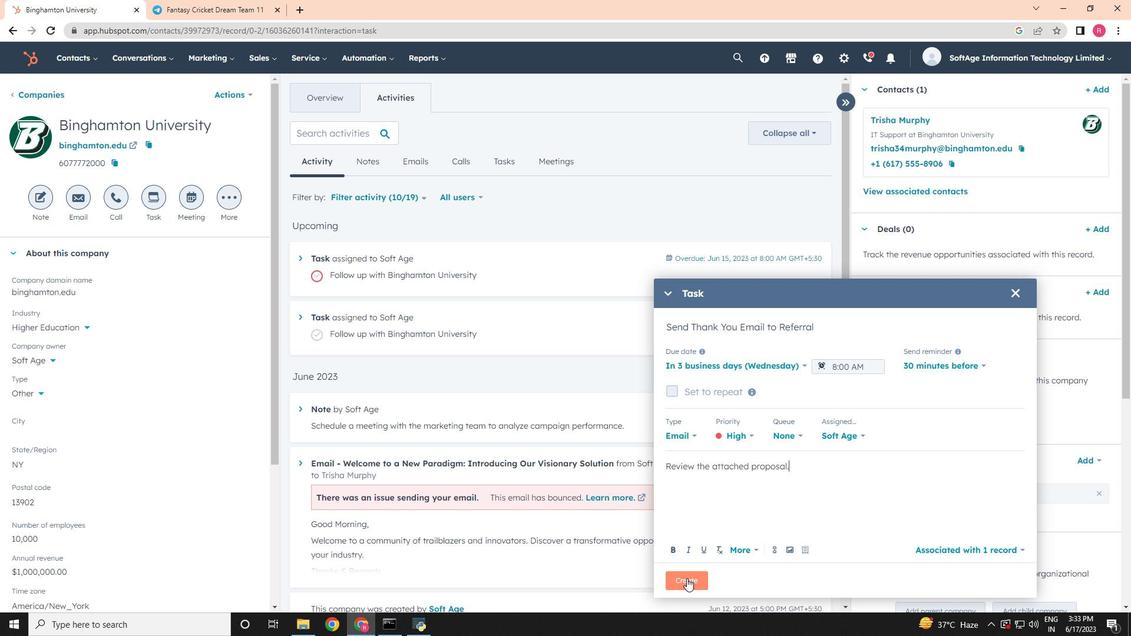 
